 Task: Select a due date automation when advanced on, 2 days before a card is due add dates due in between 1 and 5 days at 11:00 AM.
Action: Mouse moved to (1122, 85)
Screenshot: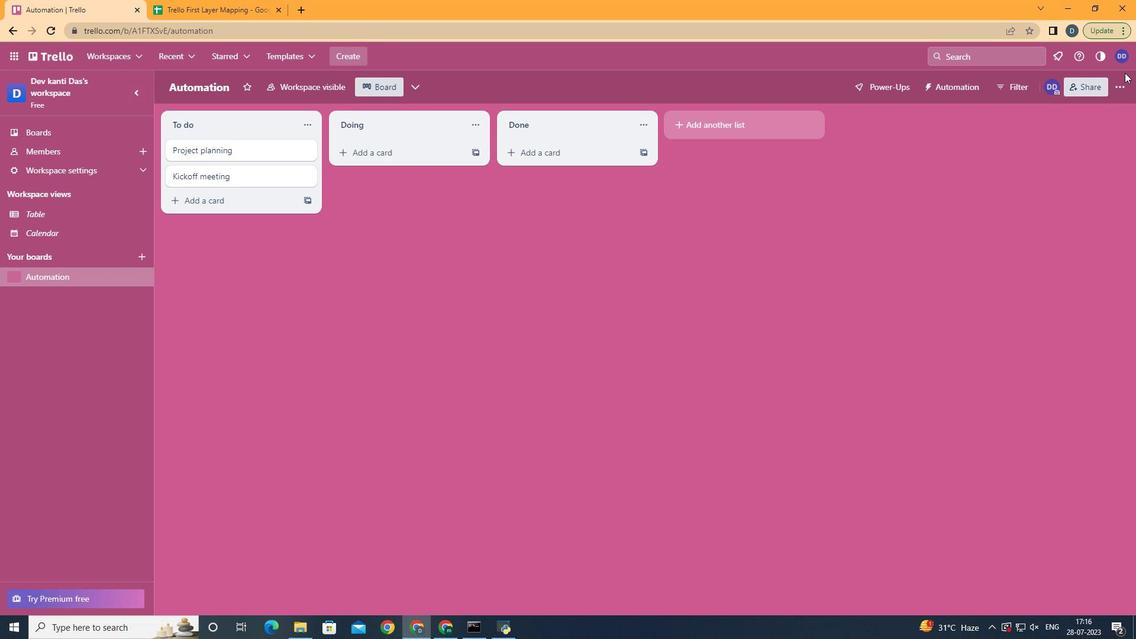 
Action: Mouse pressed left at (1122, 85)
Screenshot: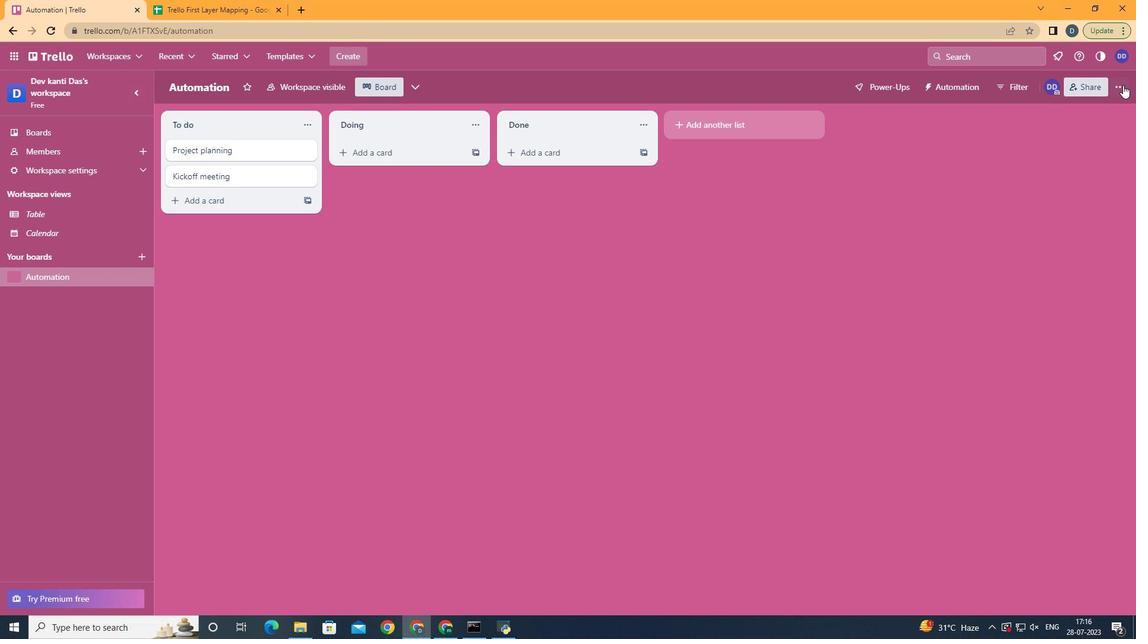 
Action: Mouse moved to (1059, 239)
Screenshot: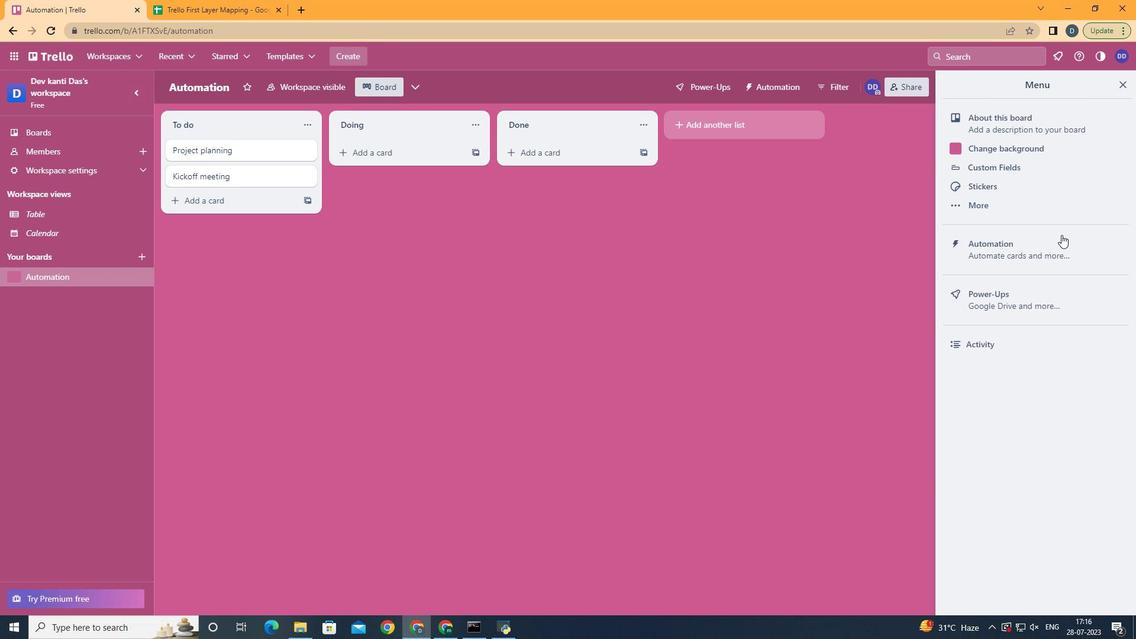 
Action: Mouse pressed left at (1059, 239)
Screenshot: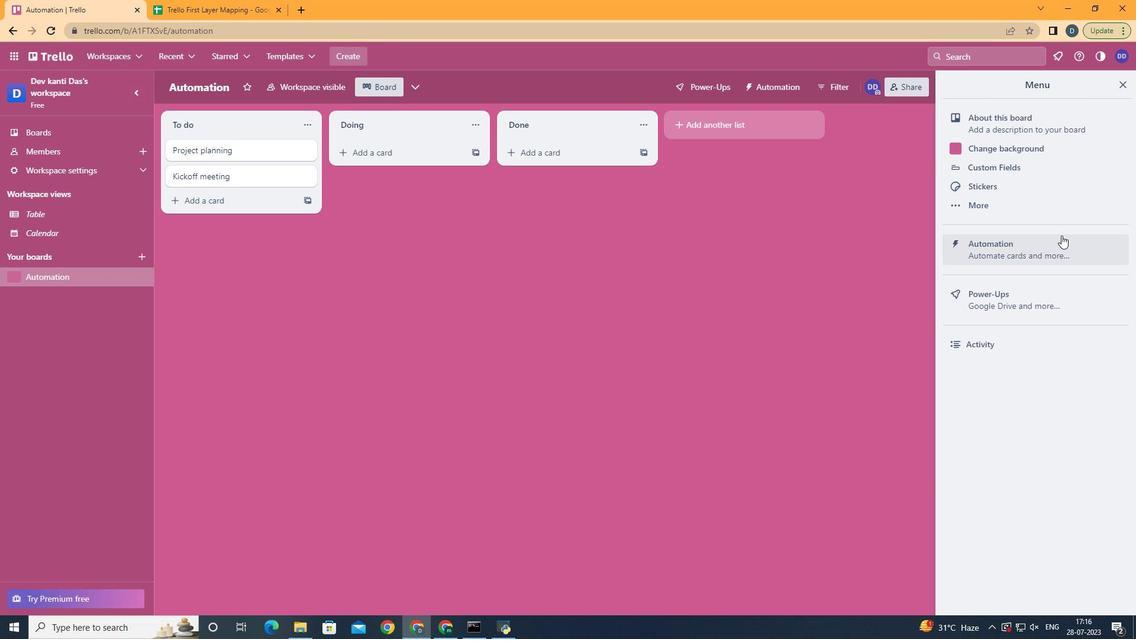
Action: Mouse moved to (214, 231)
Screenshot: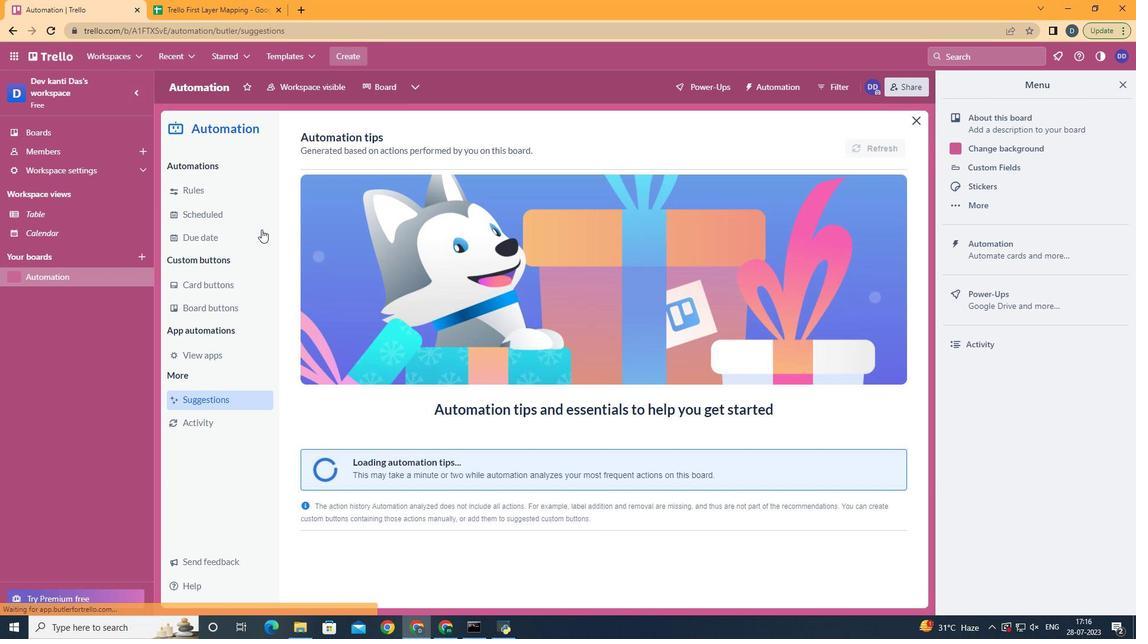 
Action: Mouse pressed left at (214, 231)
Screenshot: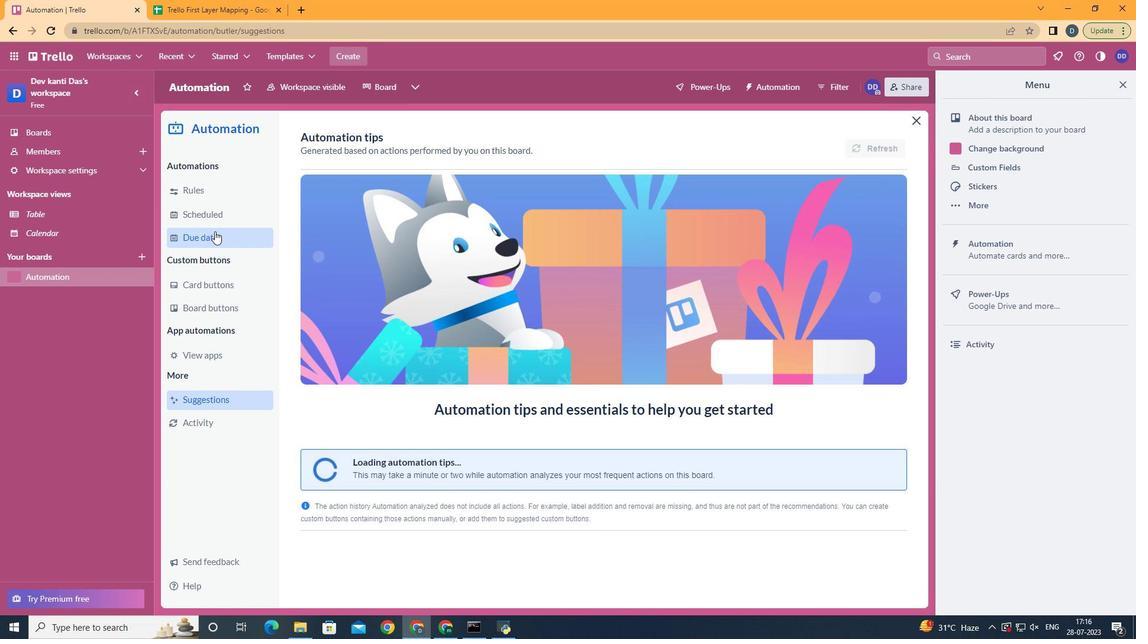 
Action: Mouse moved to (842, 144)
Screenshot: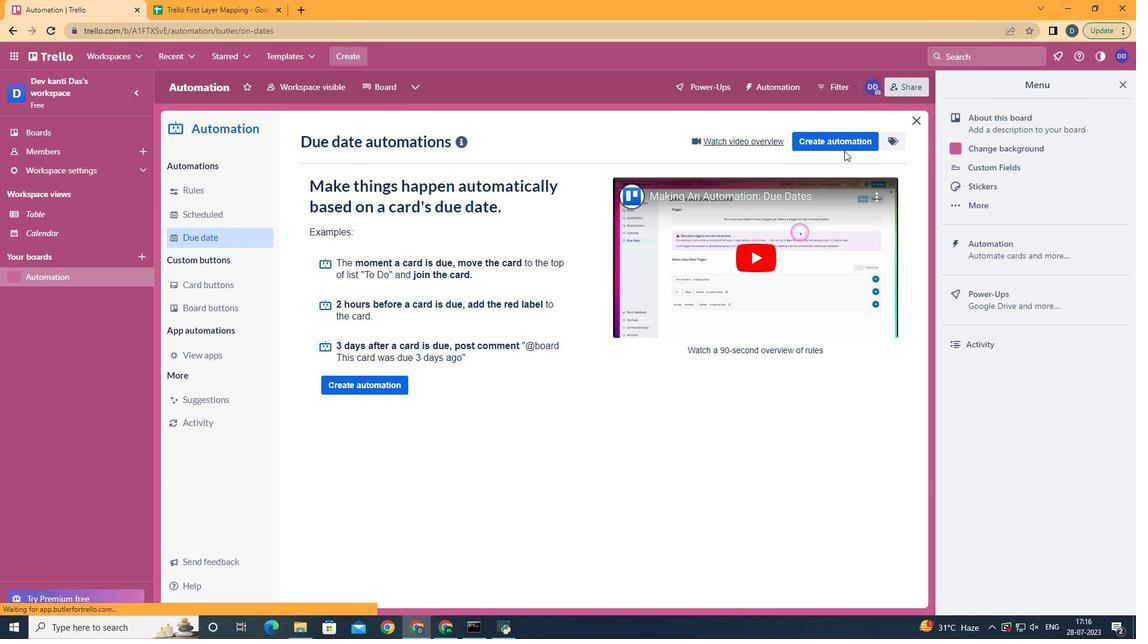
Action: Mouse pressed left at (842, 144)
Screenshot: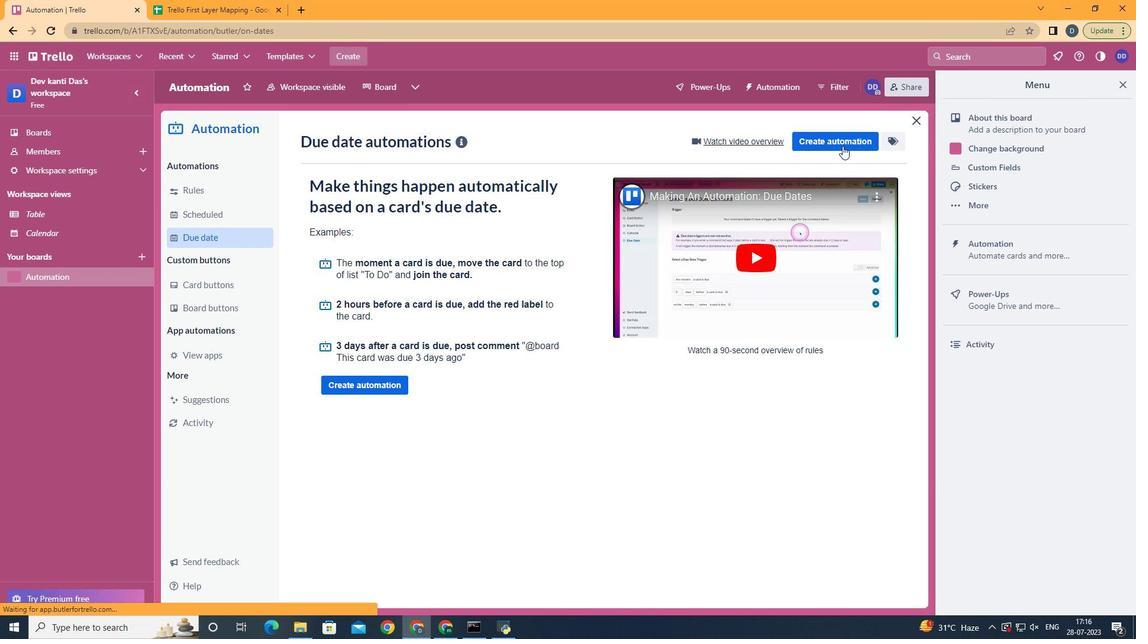 
Action: Mouse moved to (520, 250)
Screenshot: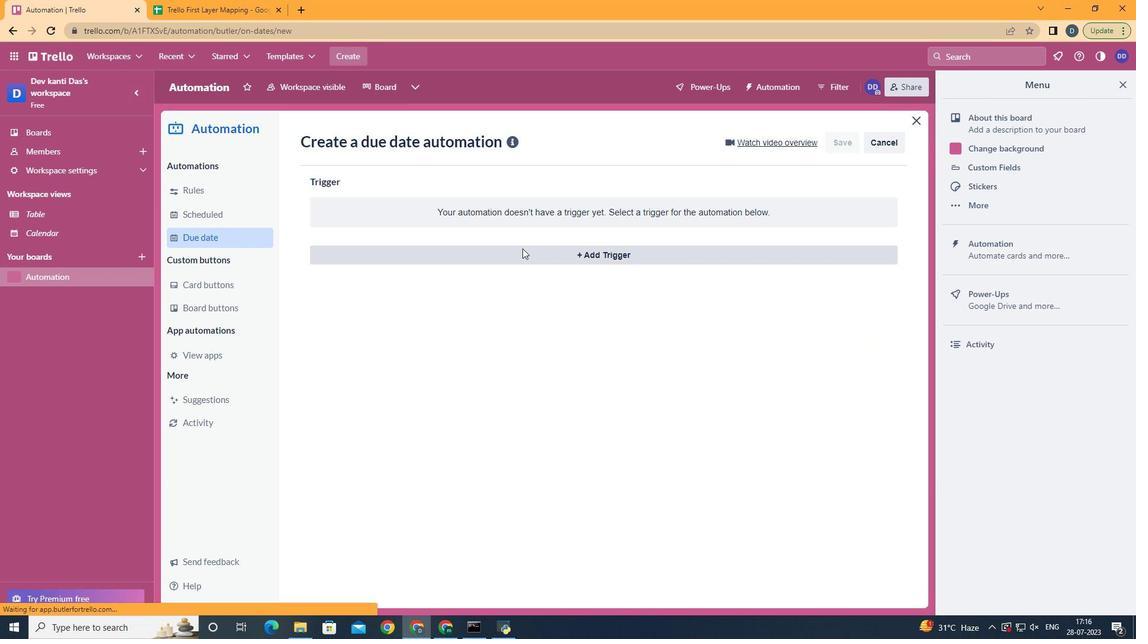 
Action: Mouse pressed left at (520, 250)
Screenshot: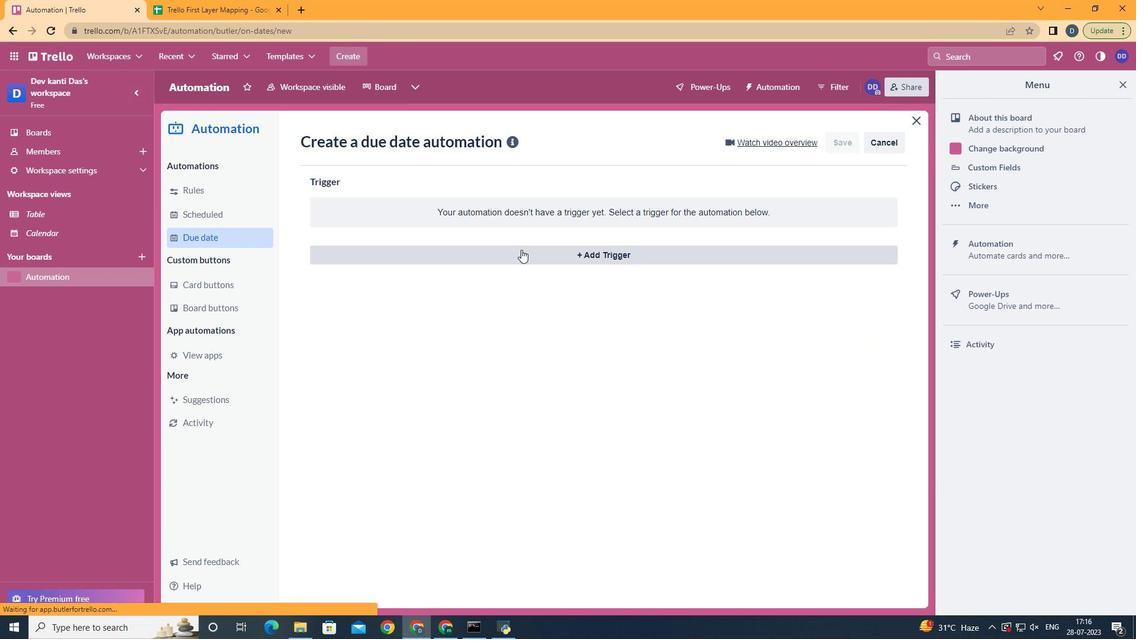 
Action: Mouse moved to (472, 437)
Screenshot: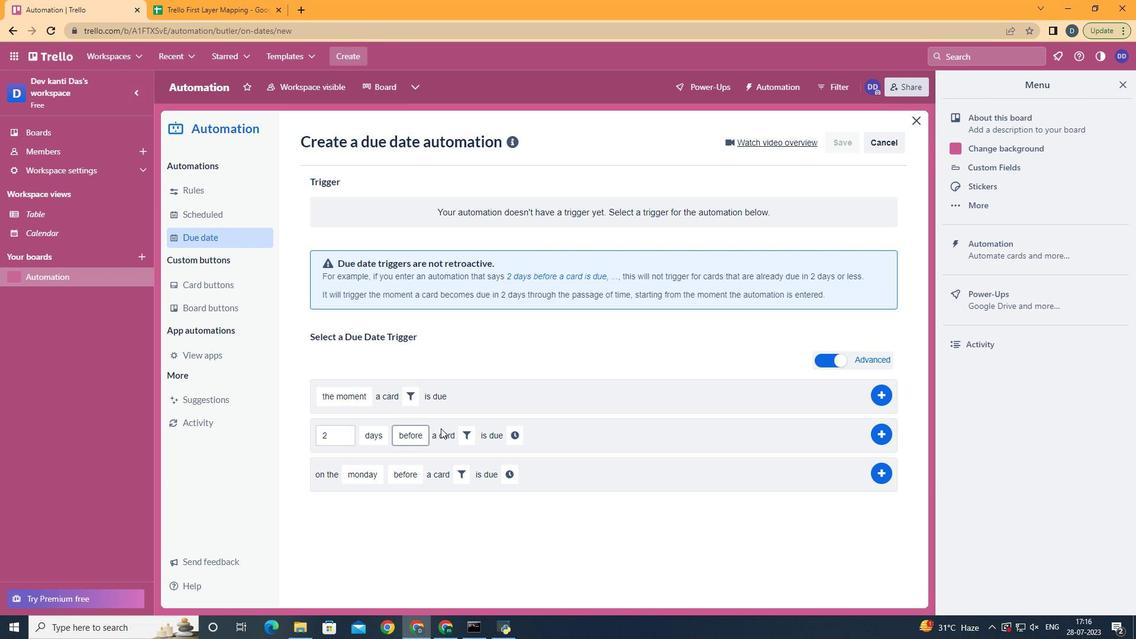 
Action: Mouse pressed left at (472, 437)
Screenshot: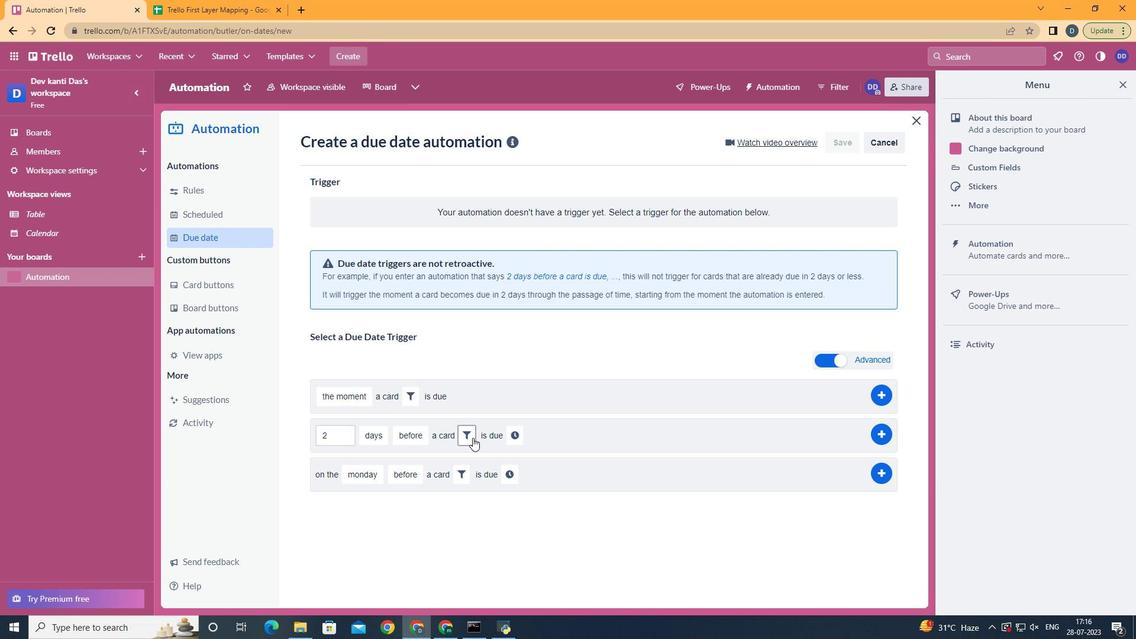 
Action: Mouse moved to (538, 476)
Screenshot: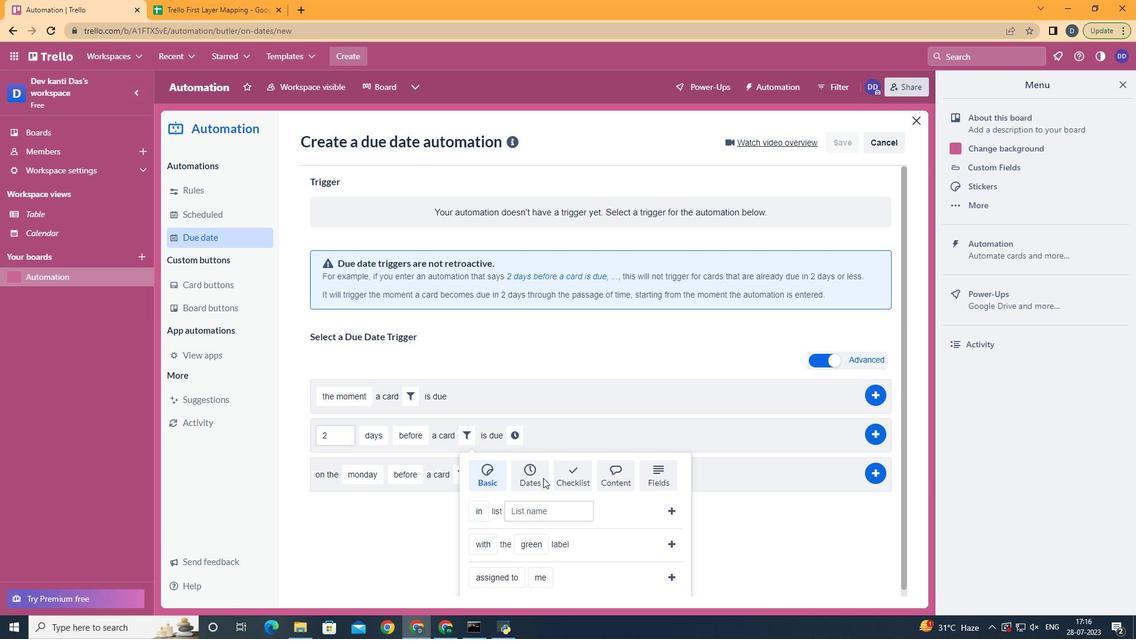 
Action: Mouse pressed left at (538, 476)
Screenshot: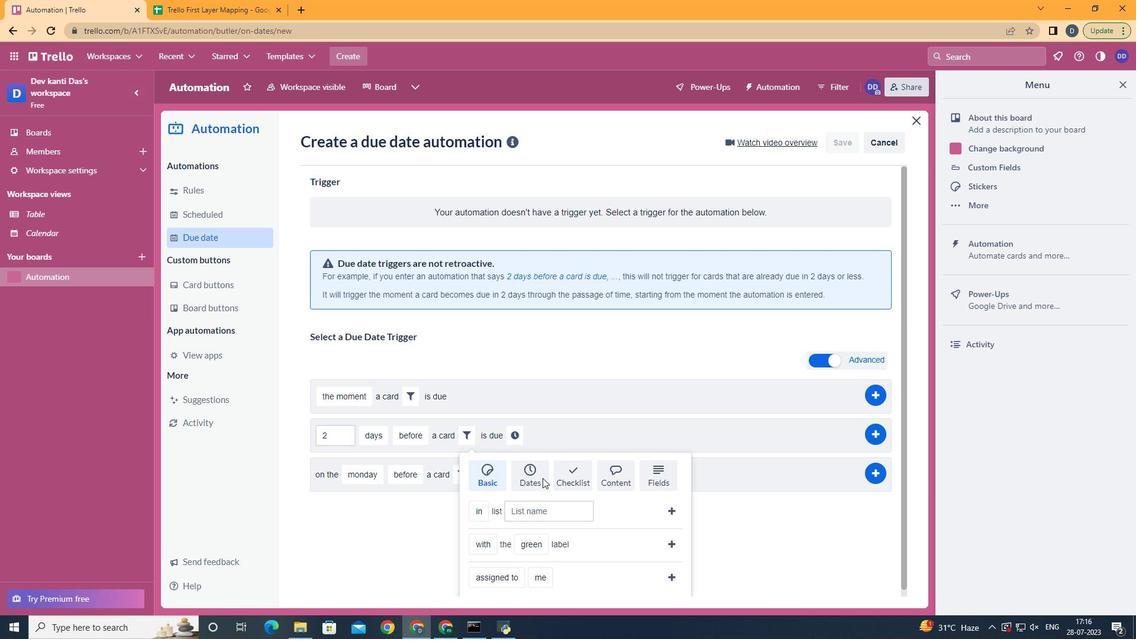 
Action: Mouse moved to (537, 474)
Screenshot: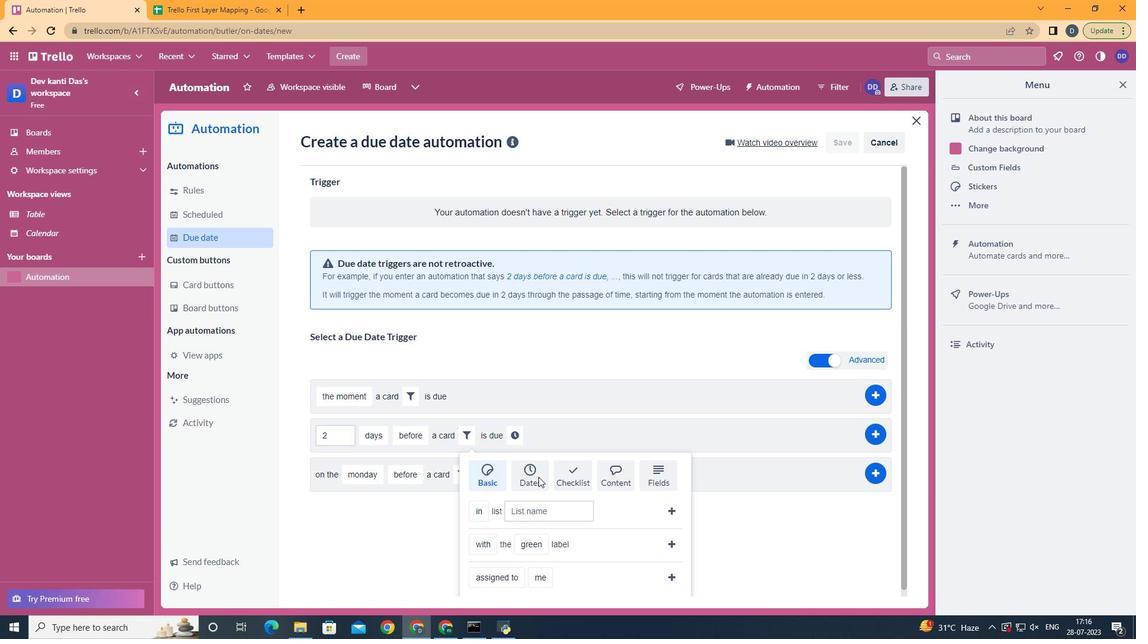 
Action: Mouse scrolled (537, 473) with delta (0, 0)
Screenshot: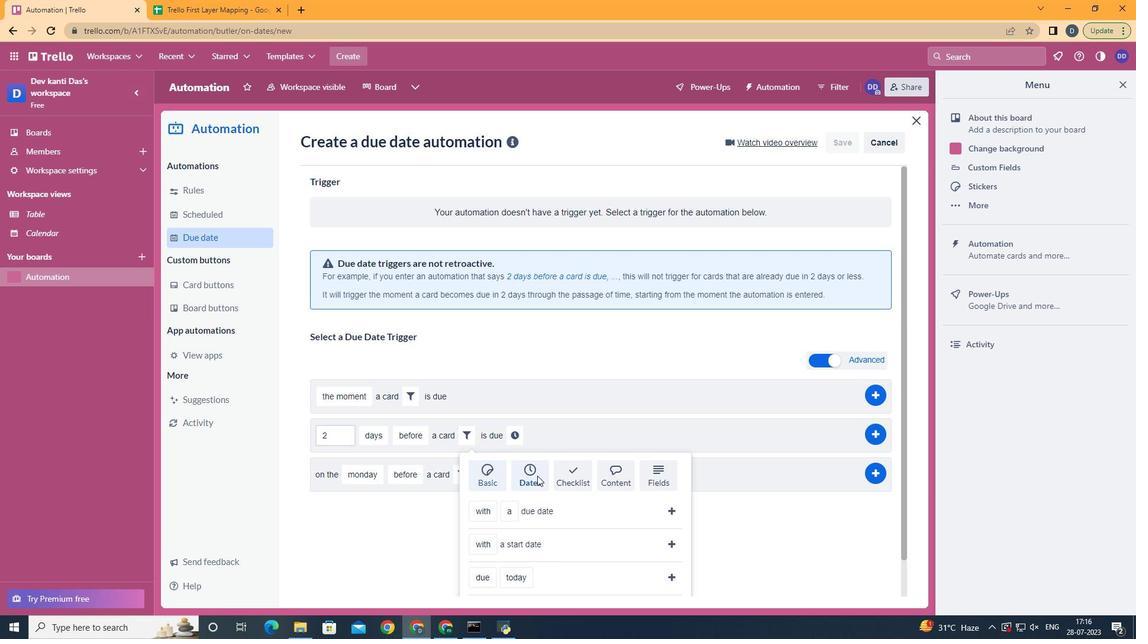 
Action: Mouse scrolled (537, 473) with delta (0, 0)
Screenshot: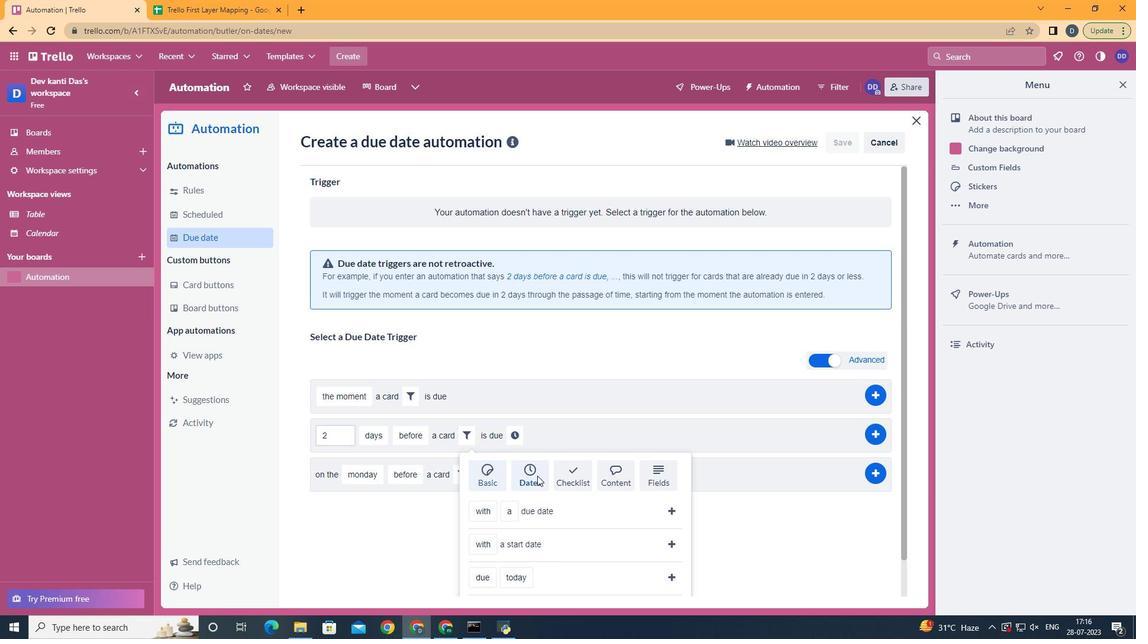
Action: Mouse scrolled (537, 473) with delta (0, 0)
Screenshot: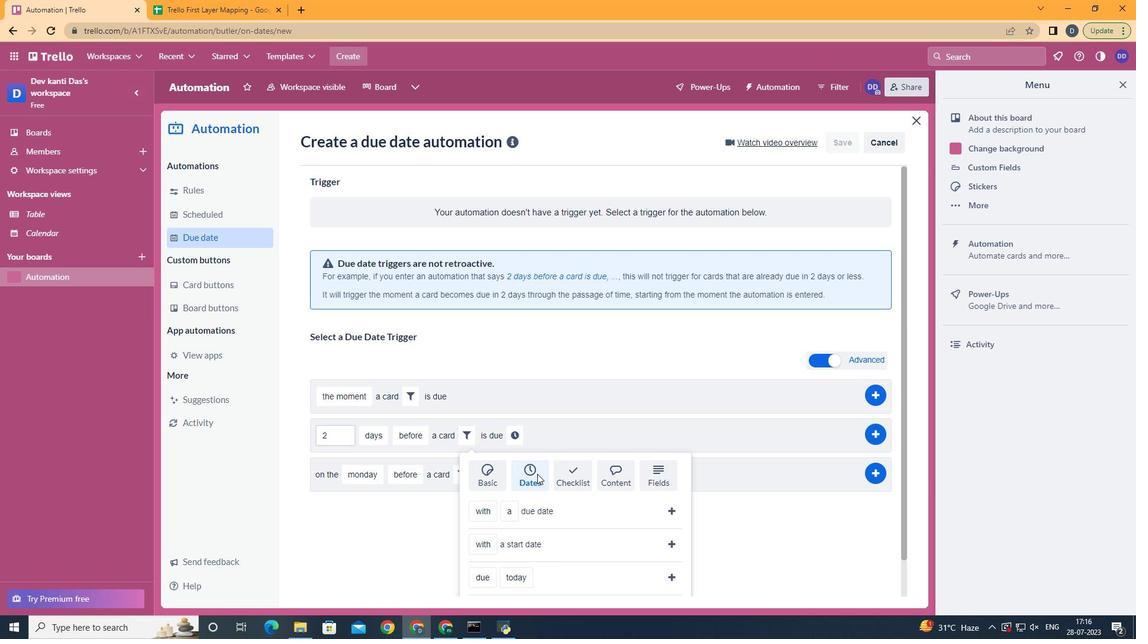
Action: Mouse scrolled (537, 473) with delta (0, 0)
Screenshot: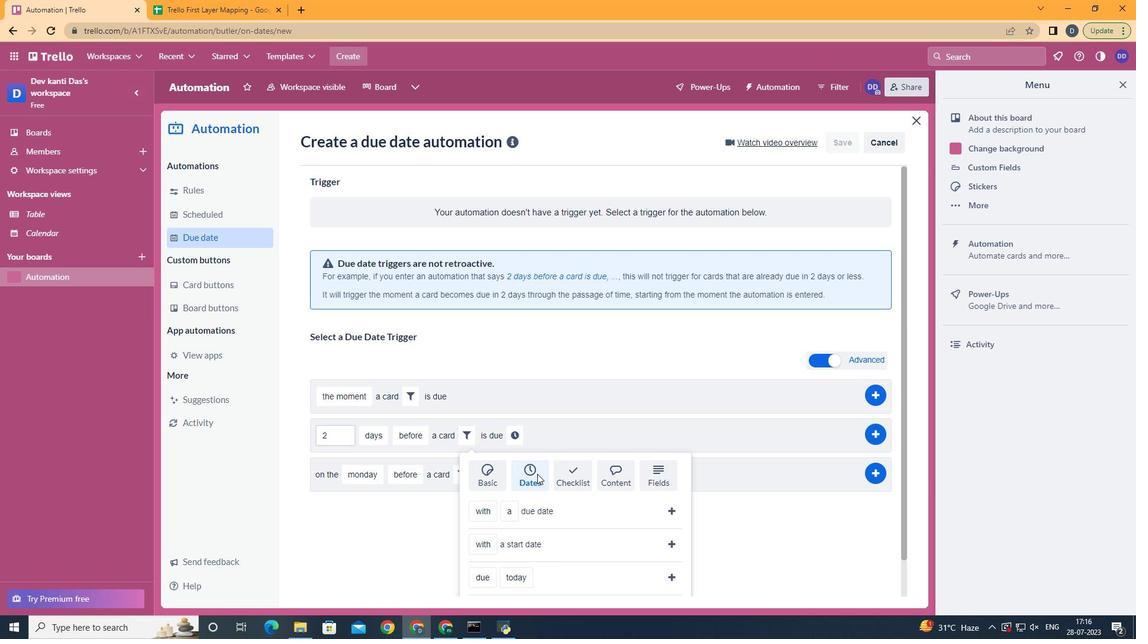 
Action: Mouse scrolled (537, 473) with delta (0, 0)
Screenshot: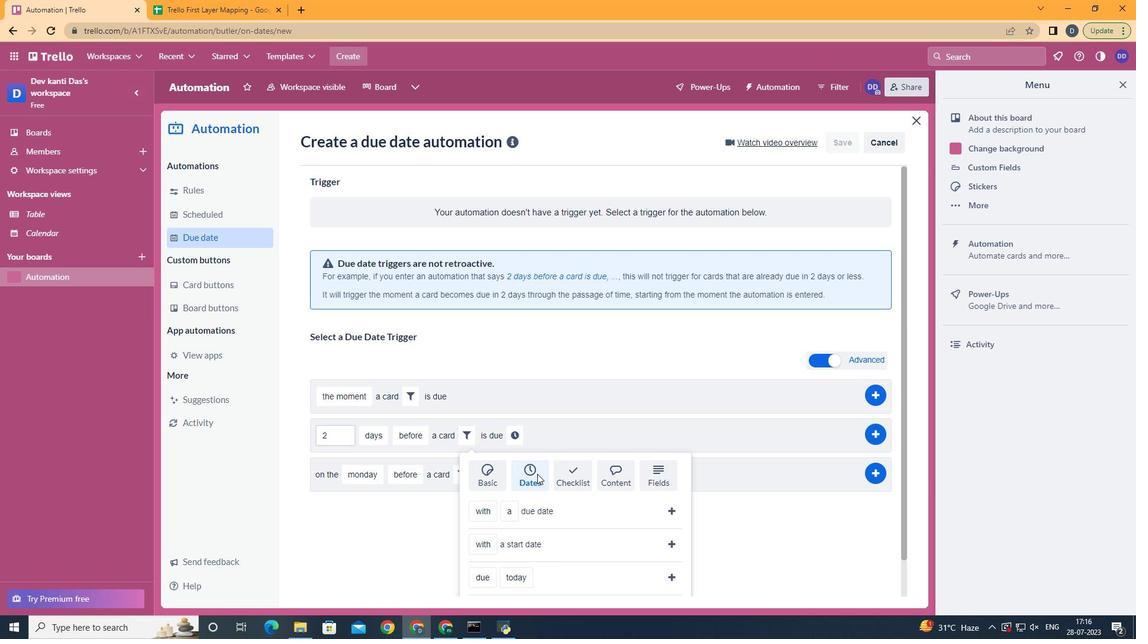 
Action: Mouse moved to (505, 523)
Screenshot: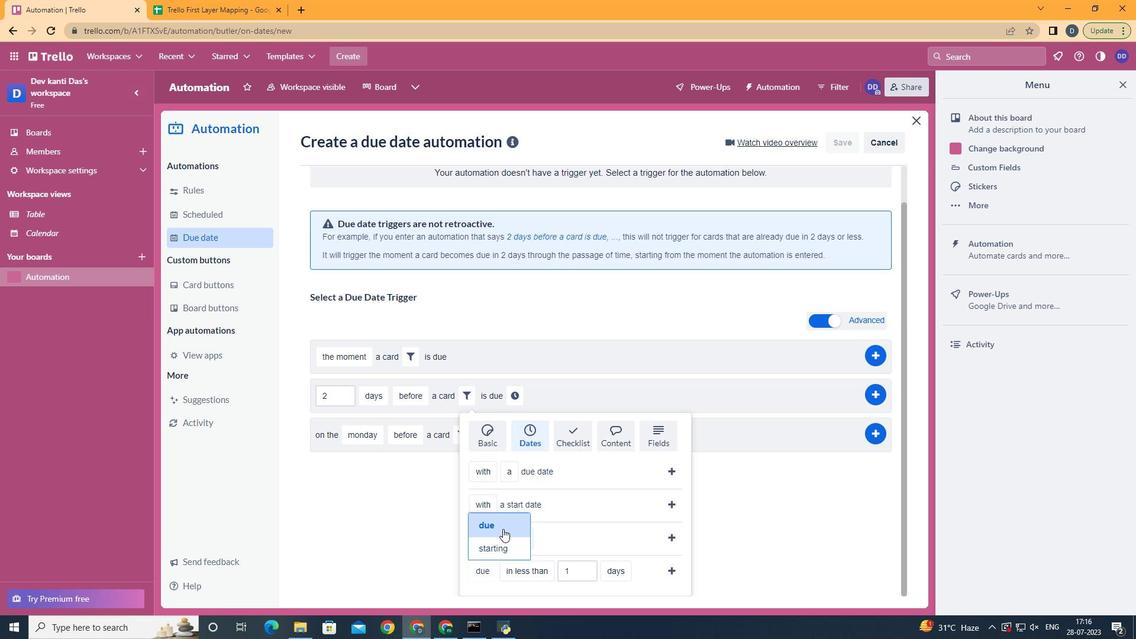 
Action: Mouse pressed left at (505, 523)
Screenshot: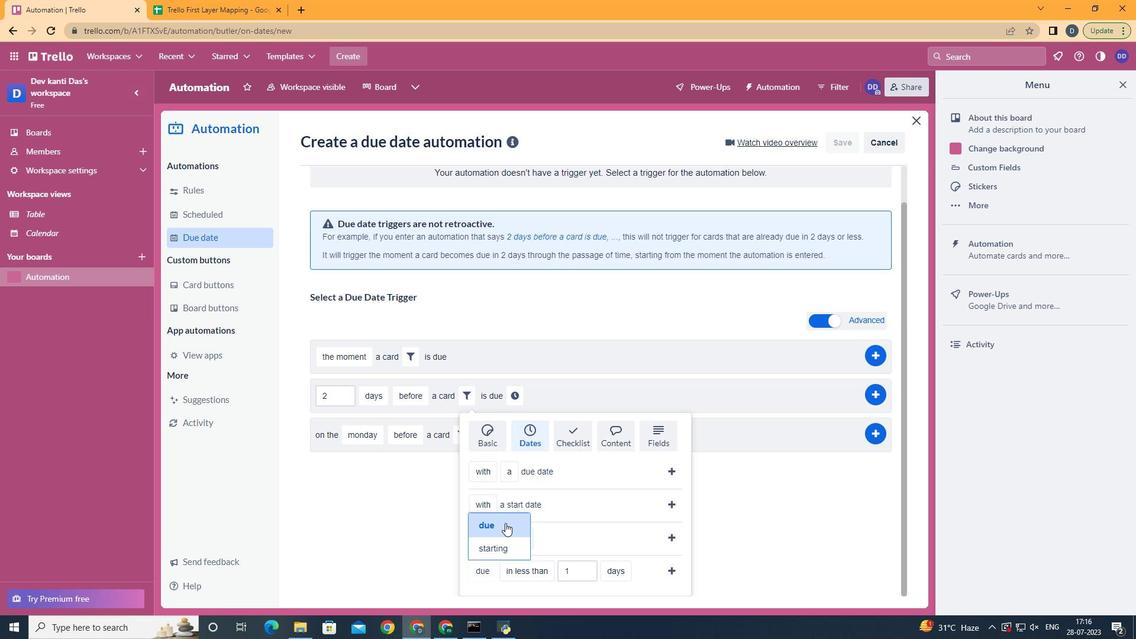 
Action: Mouse moved to (536, 547)
Screenshot: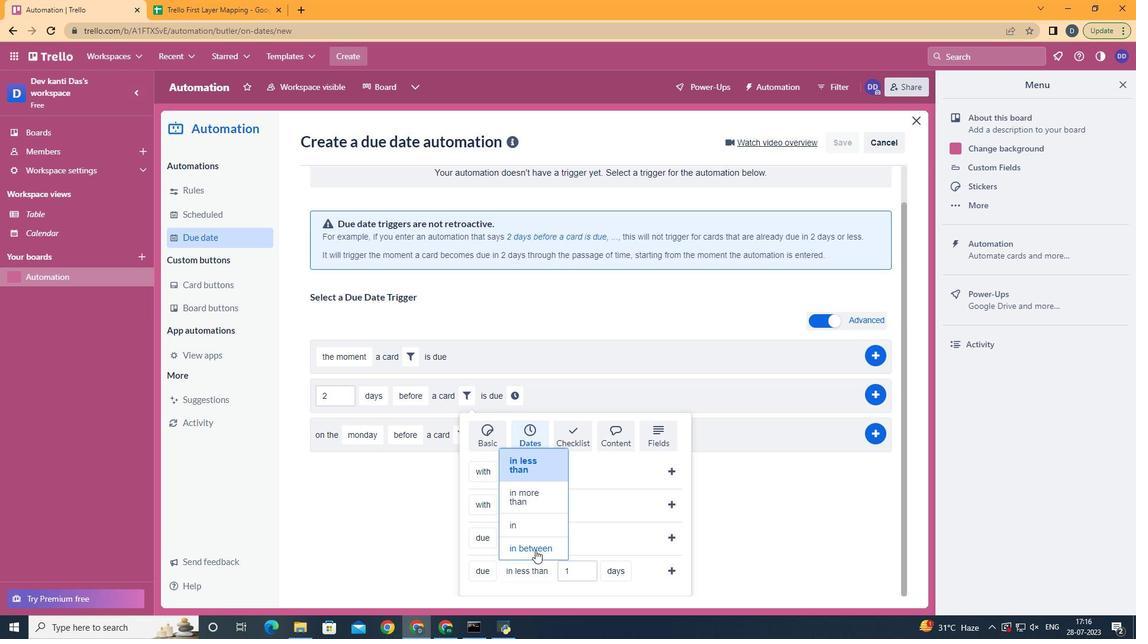 
Action: Mouse pressed left at (536, 547)
Screenshot: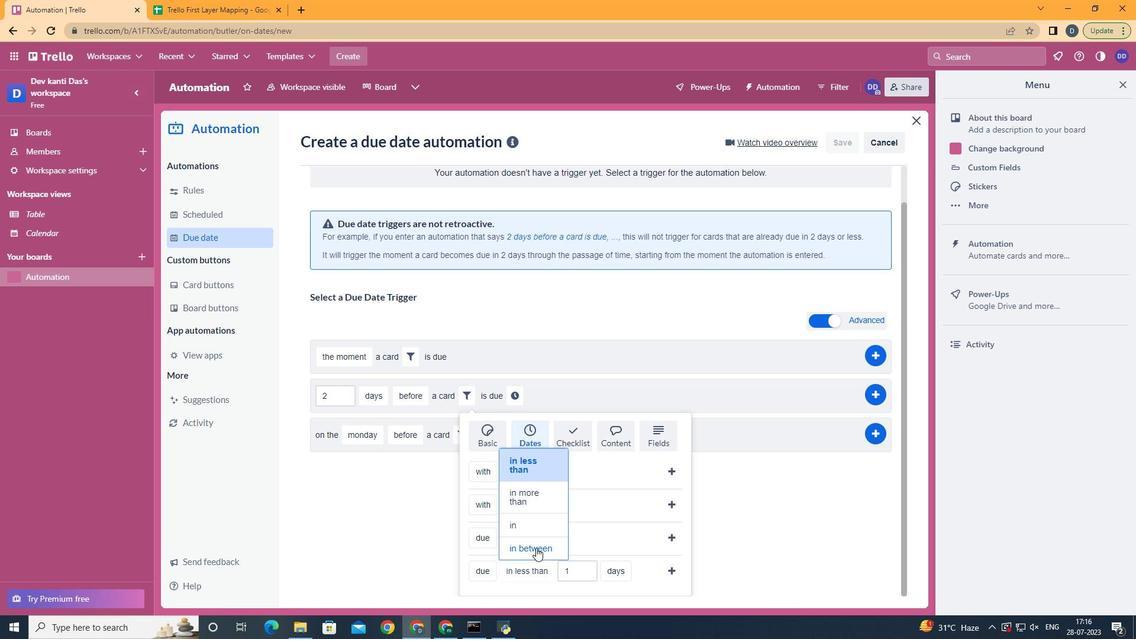 
Action: Mouse moved to (696, 527)
Screenshot: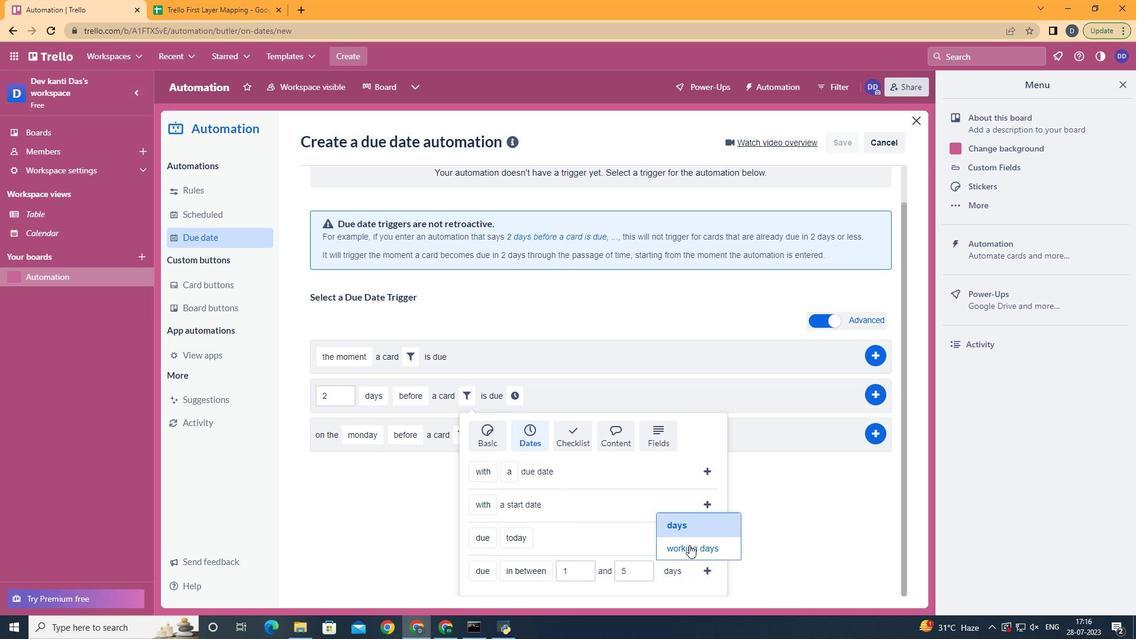 
Action: Mouse pressed left at (696, 527)
Screenshot: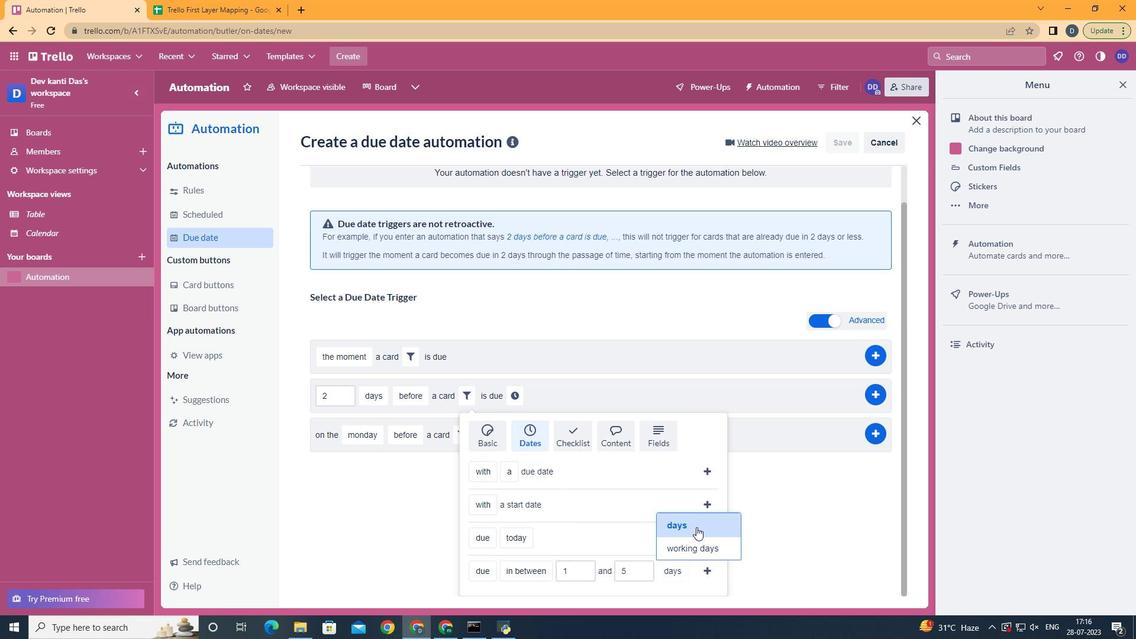
Action: Mouse moved to (713, 574)
Screenshot: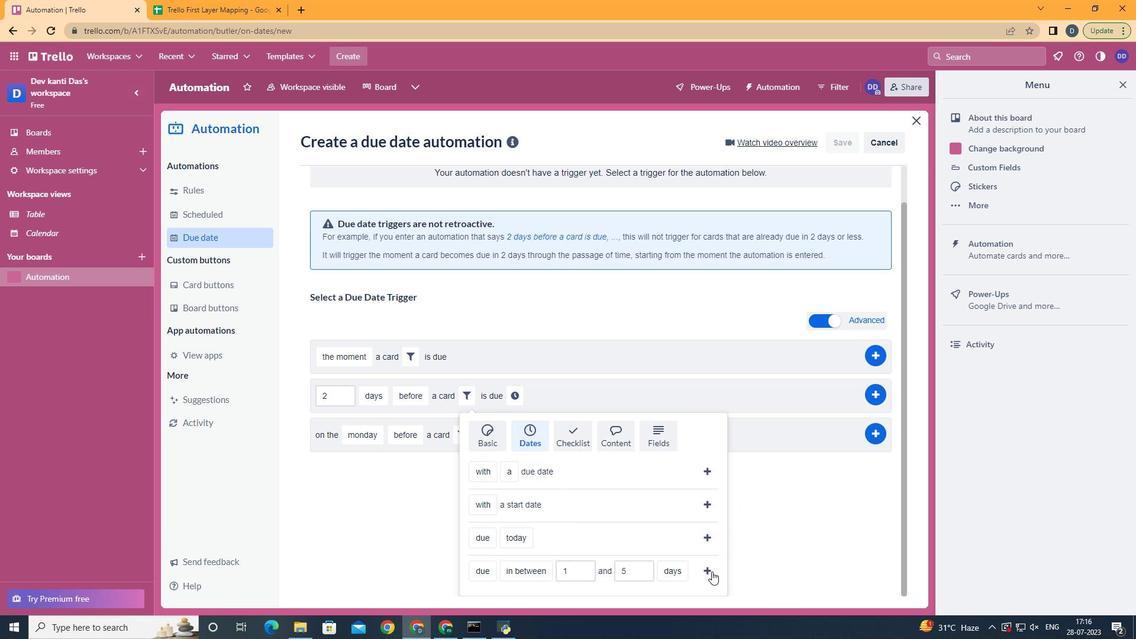 
Action: Mouse pressed left at (713, 574)
Screenshot: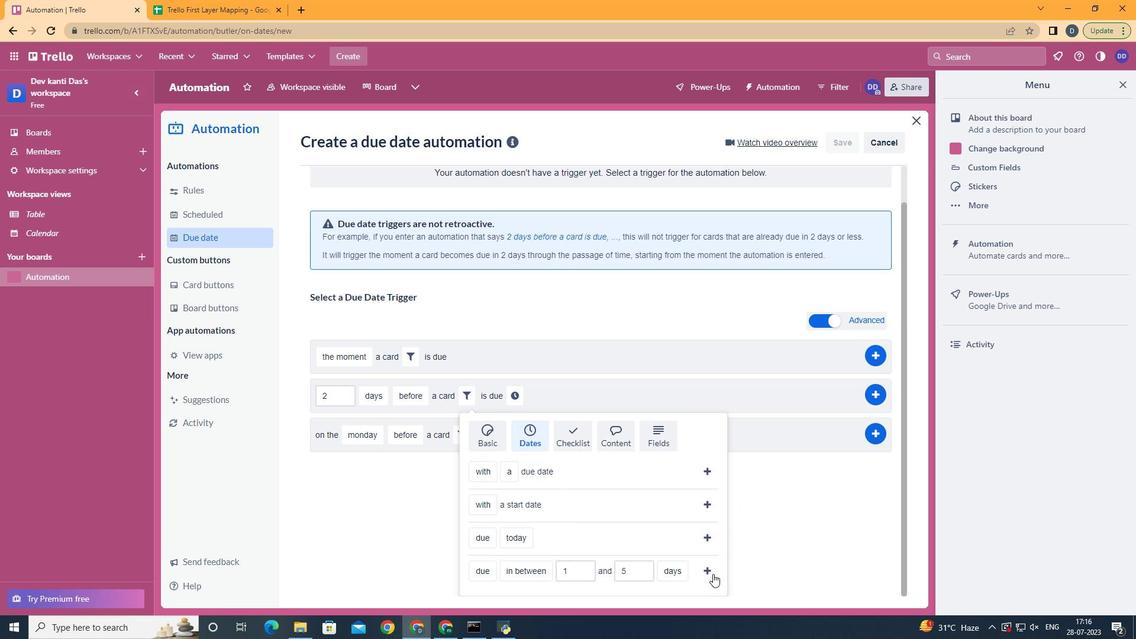 
Action: Mouse moved to (646, 435)
Screenshot: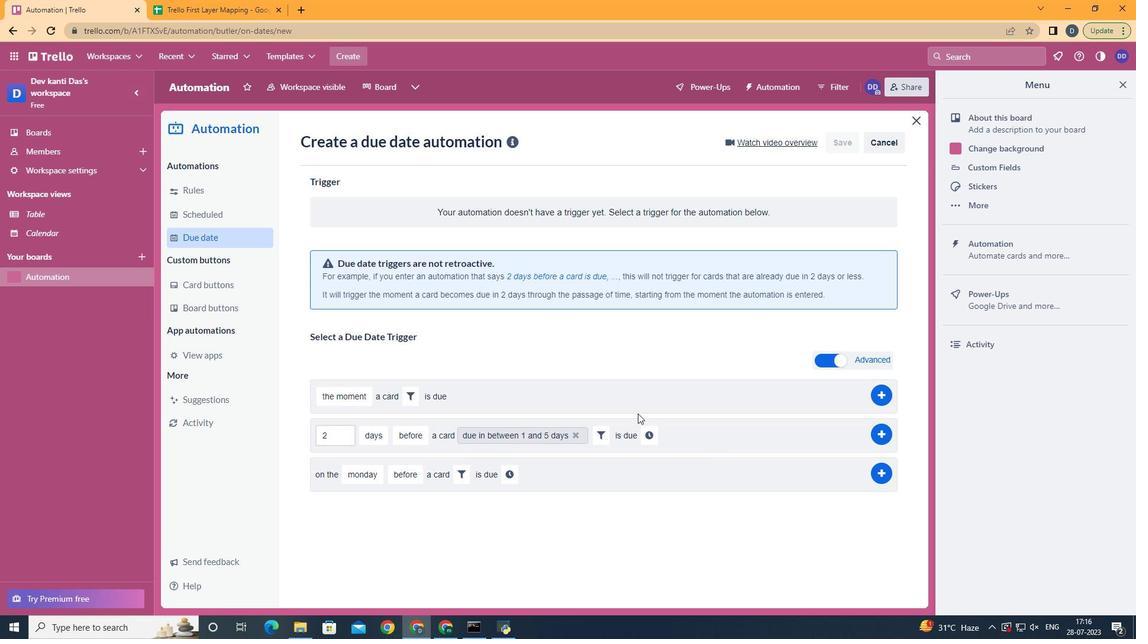 
Action: Mouse pressed left at (646, 435)
Screenshot: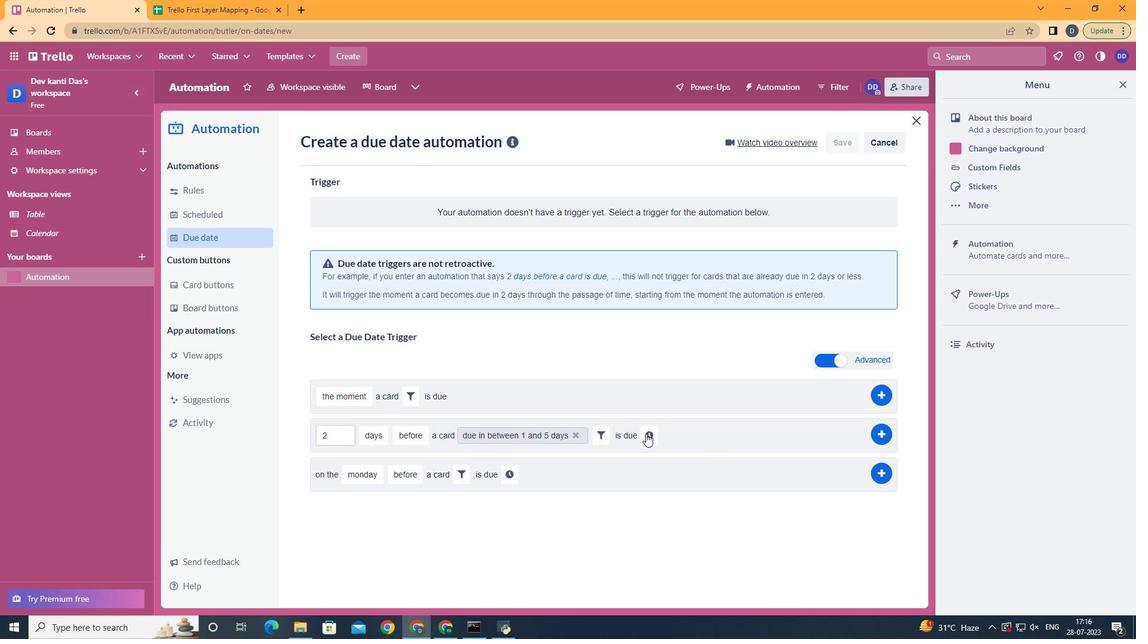 
Action: Mouse moved to (675, 434)
Screenshot: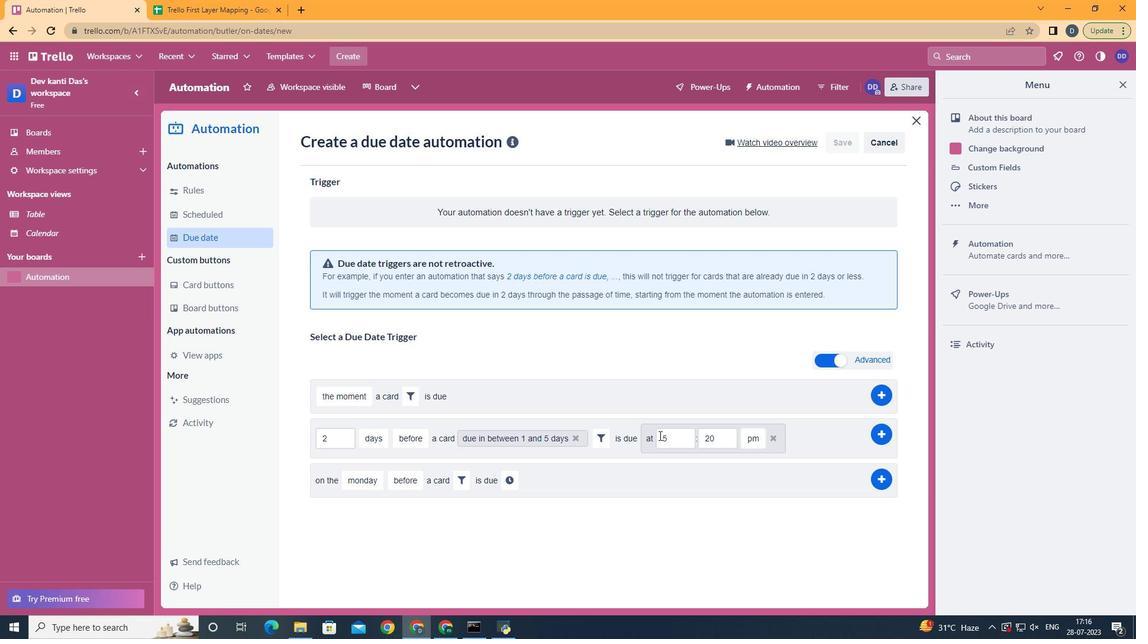 
Action: Mouse pressed left at (675, 434)
Screenshot: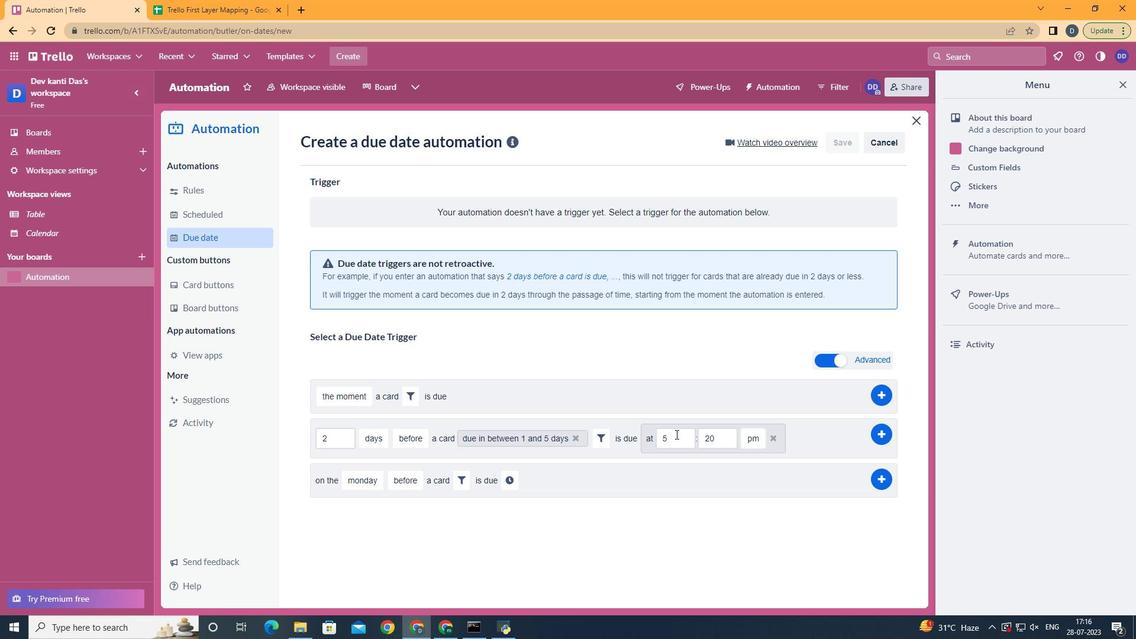 
Action: Key pressed <Key.backspace>11
Screenshot: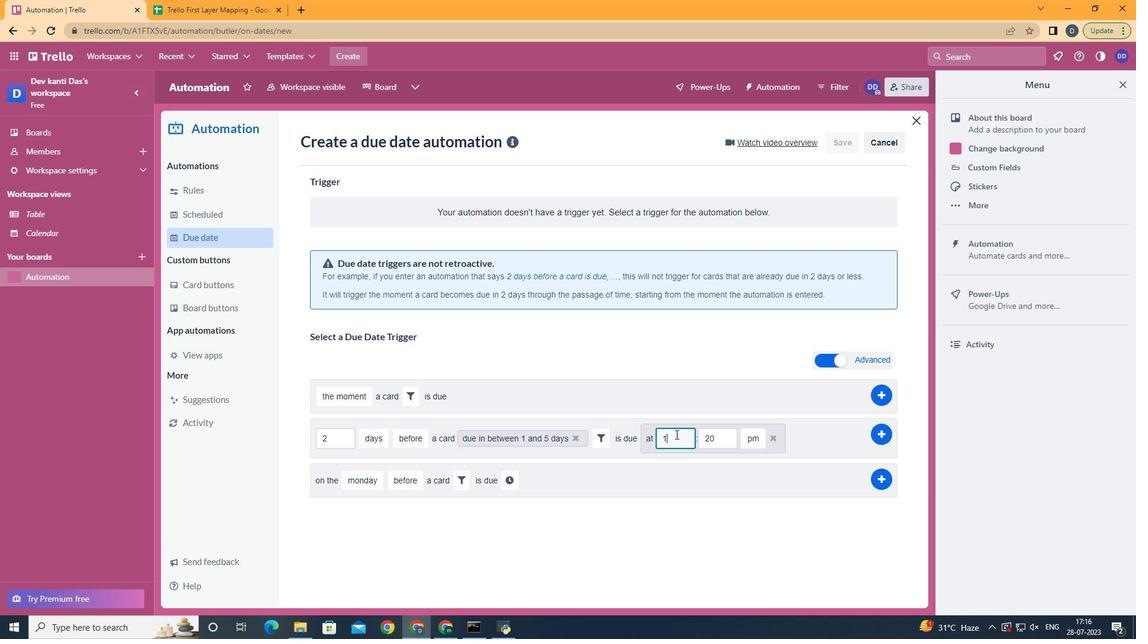 
Action: Mouse moved to (713, 433)
Screenshot: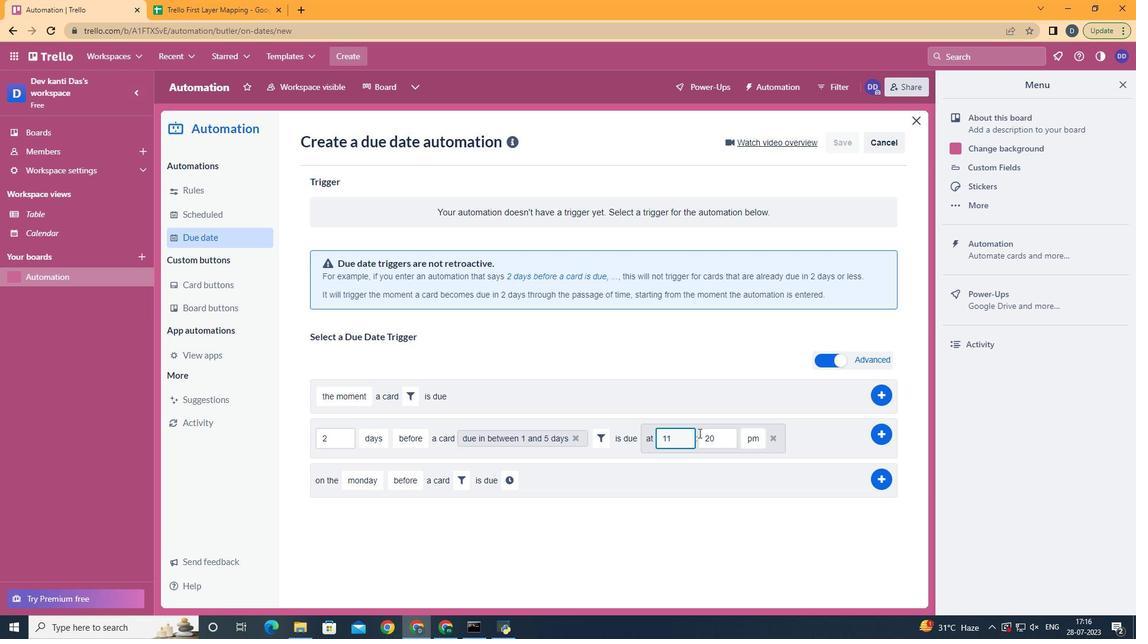 
Action: Mouse pressed left at (713, 433)
Screenshot: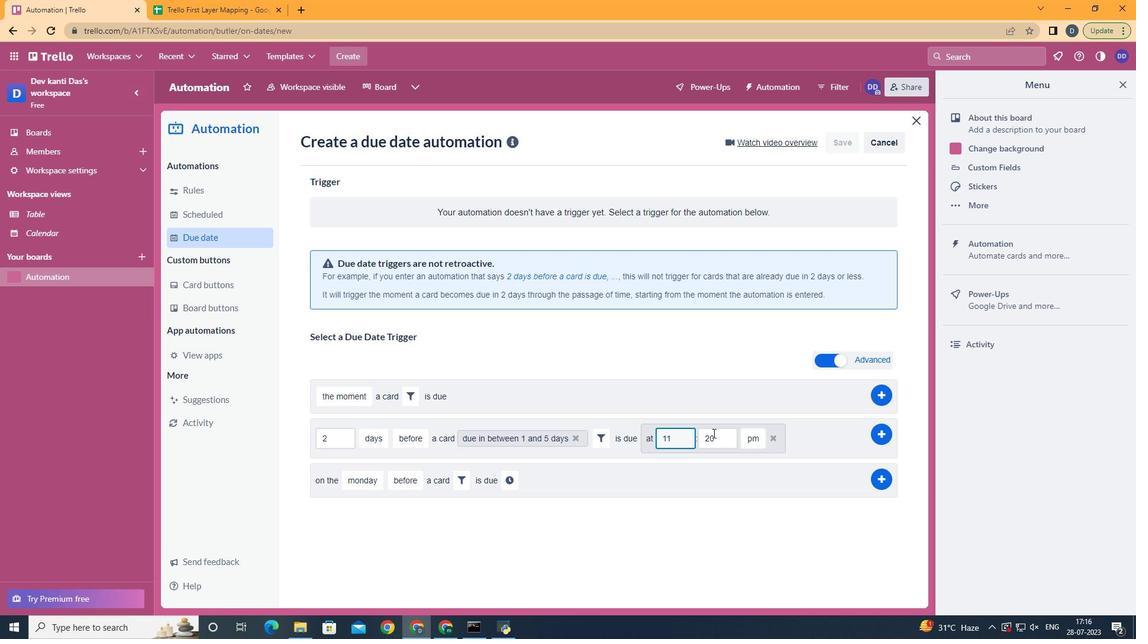 
Action: Key pressed <Key.backspace><Key.backspace>00
Screenshot: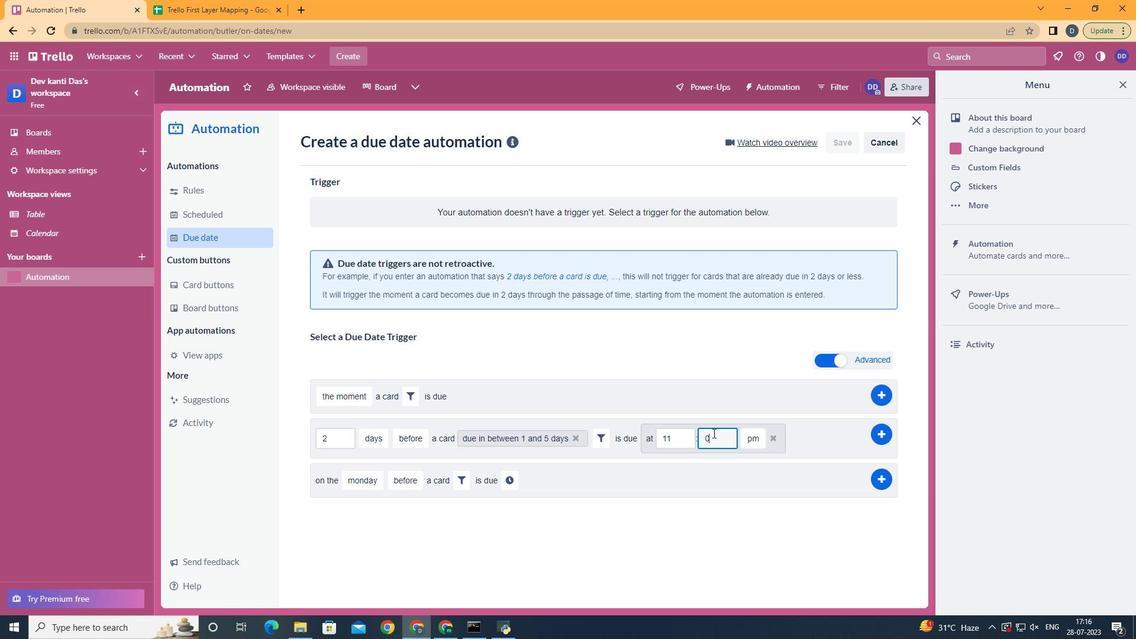 
Action: Mouse moved to (753, 462)
Screenshot: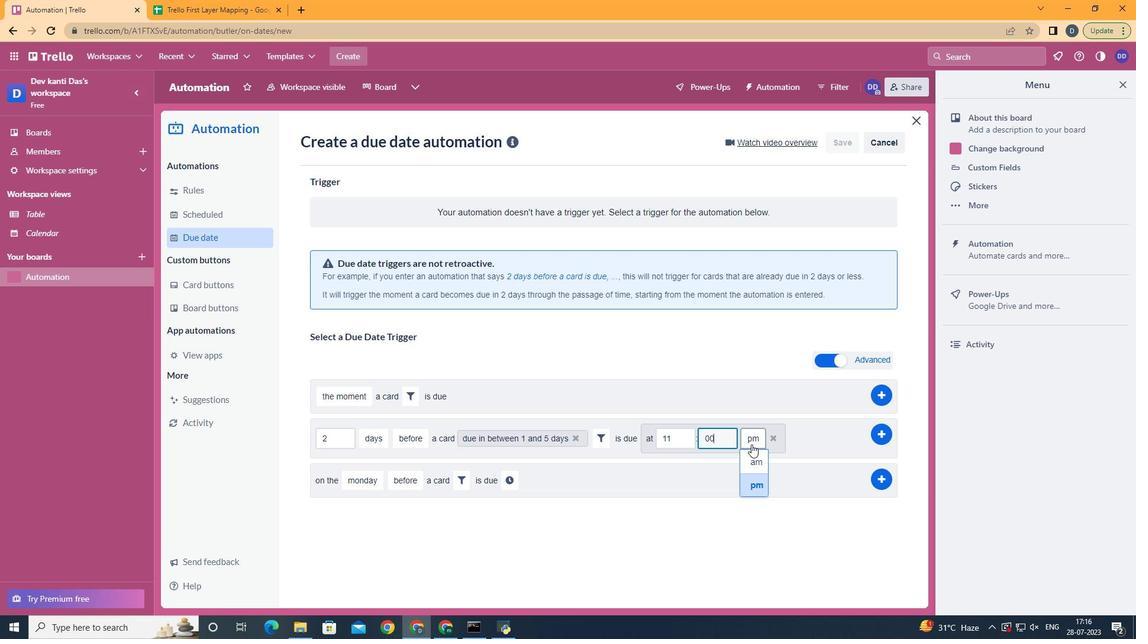 
Action: Mouse pressed left at (753, 462)
Screenshot: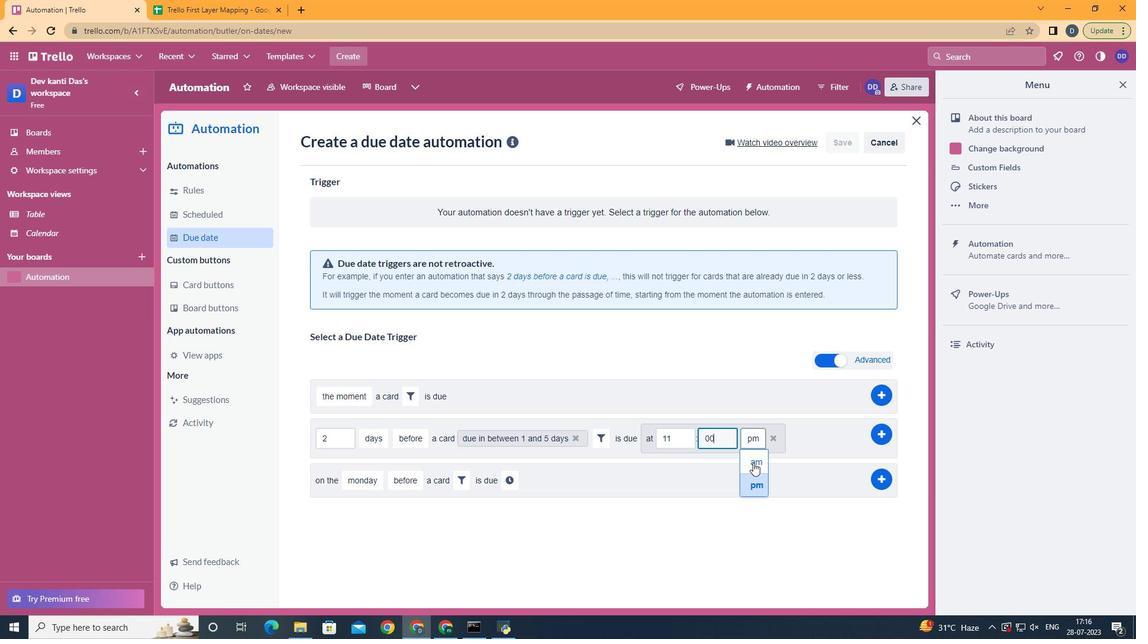 
Action: Mouse moved to (753, 463)
Screenshot: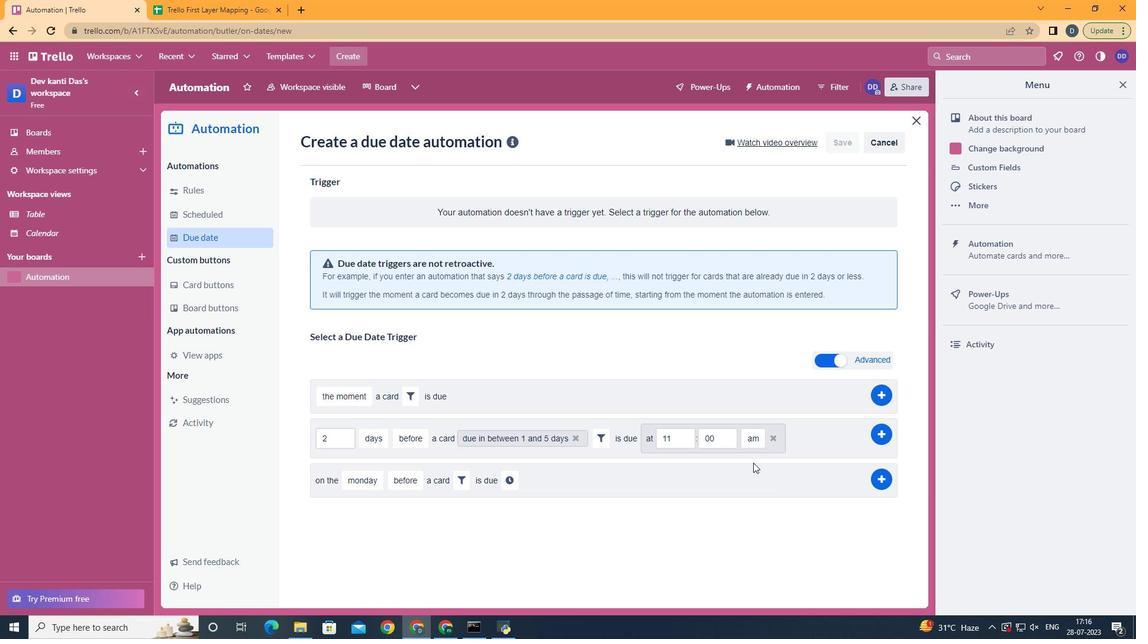 
